 Task: Change the calendar view settings to display specific start and end fields for appointments.
Action: Mouse moved to (15, 54)
Screenshot: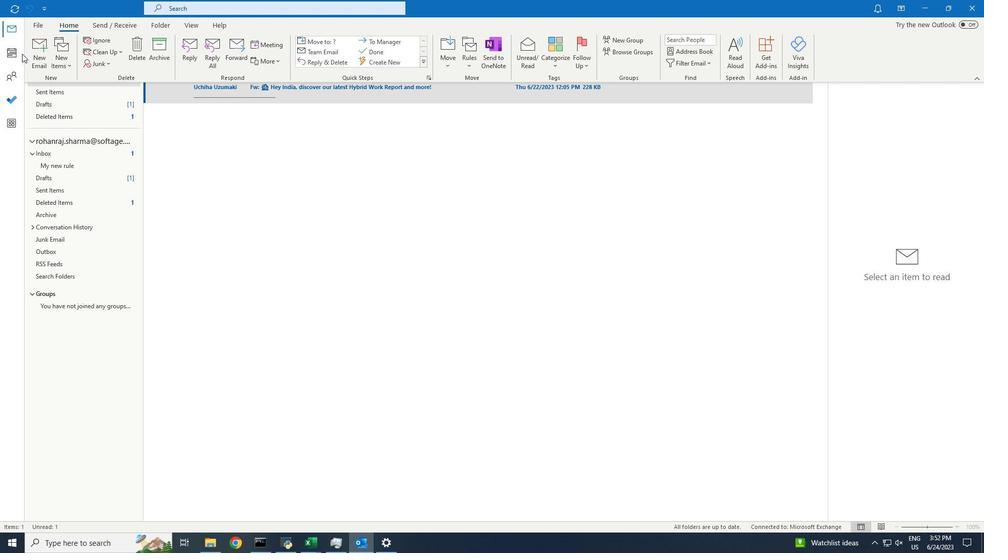 
Action: Mouse pressed left at (15, 54)
Screenshot: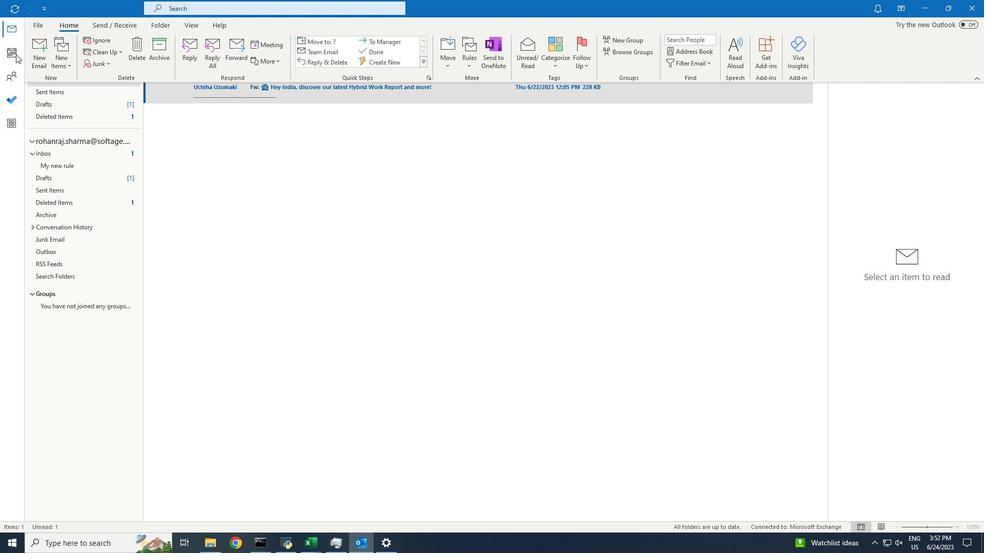 
Action: Mouse moved to (190, 25)
Screenshot: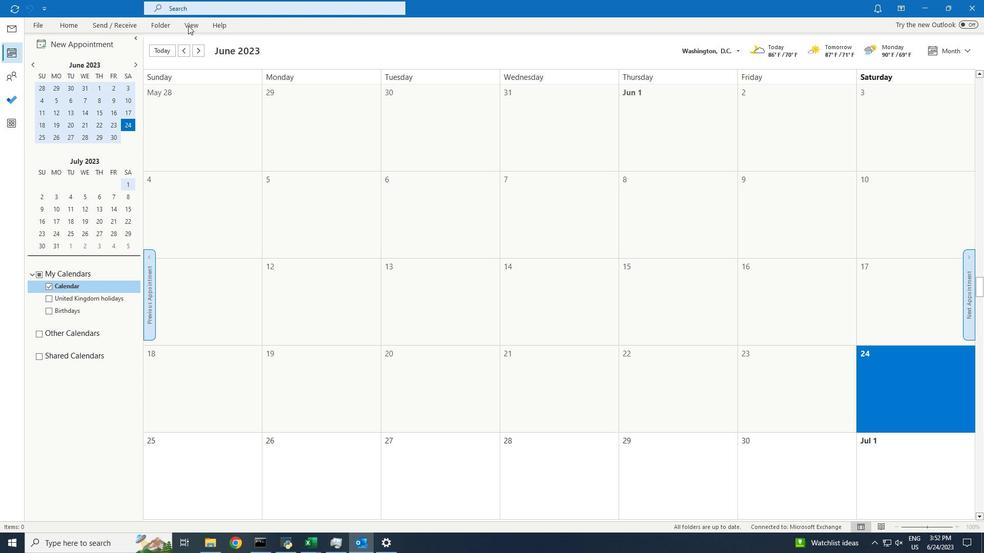 
Action: Mouse pressed left at (190, 25)
Screenshot: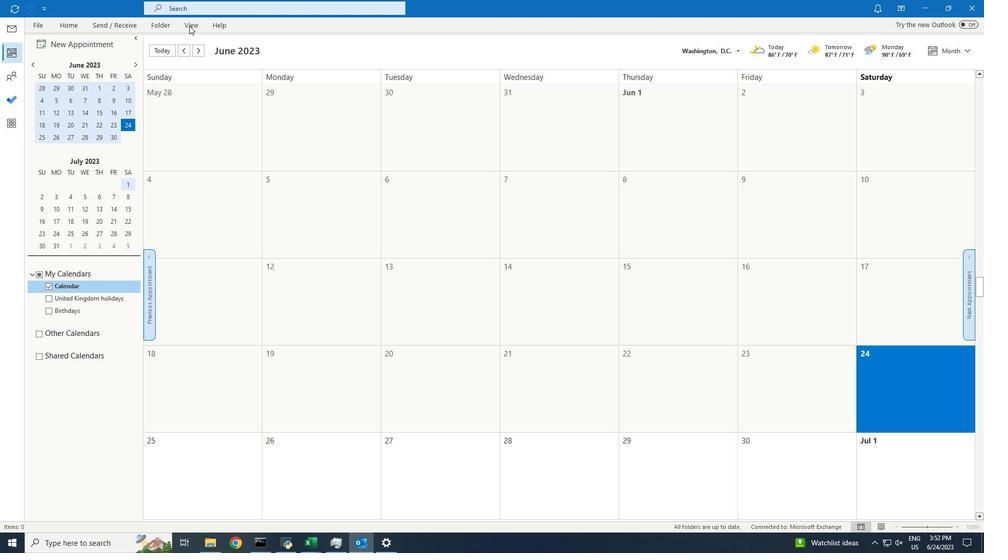 
Action: Mouse moved to (61, 56)
Screenshot: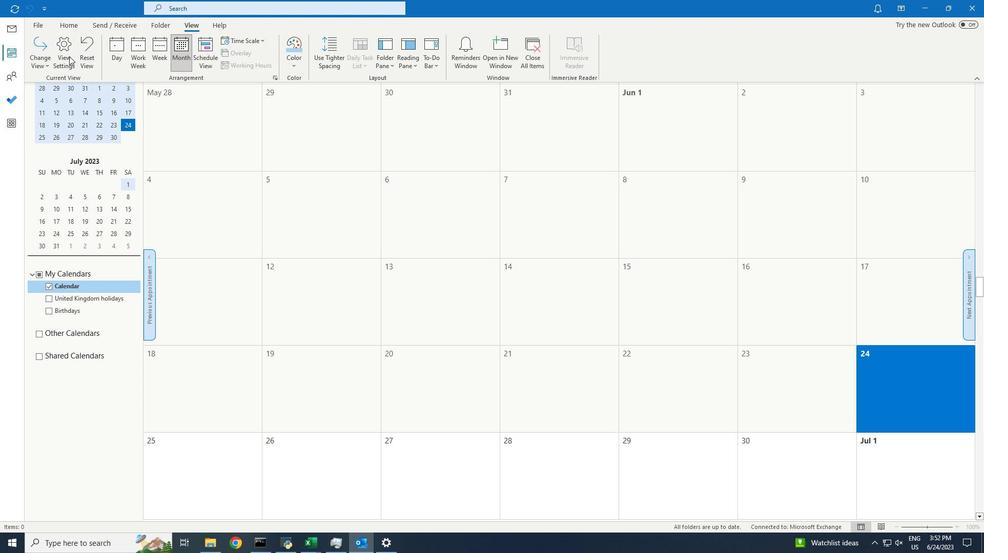 
Action: Mouse pressed left at (61, 56)
Screenshot: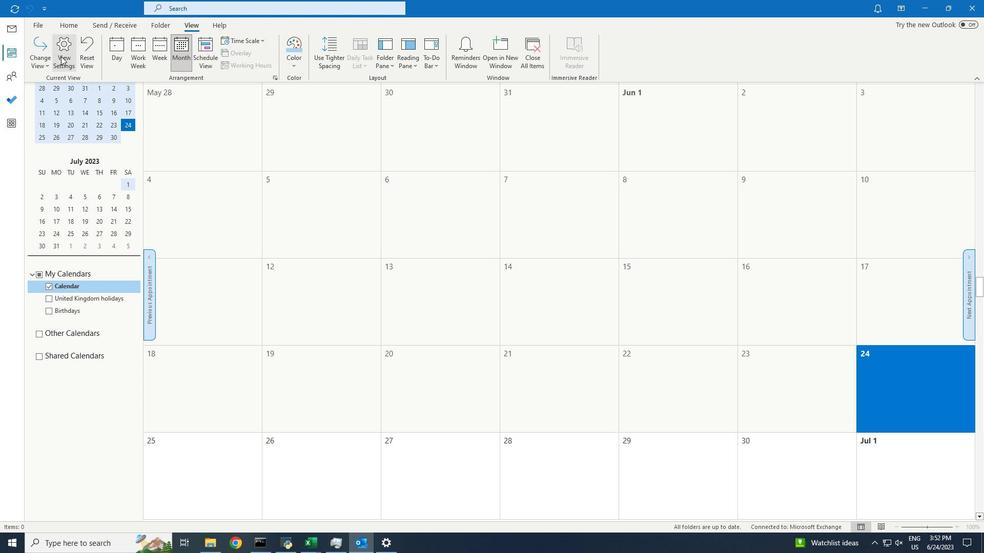 
Action: Mouse moved to (406, 215)
Screenshot: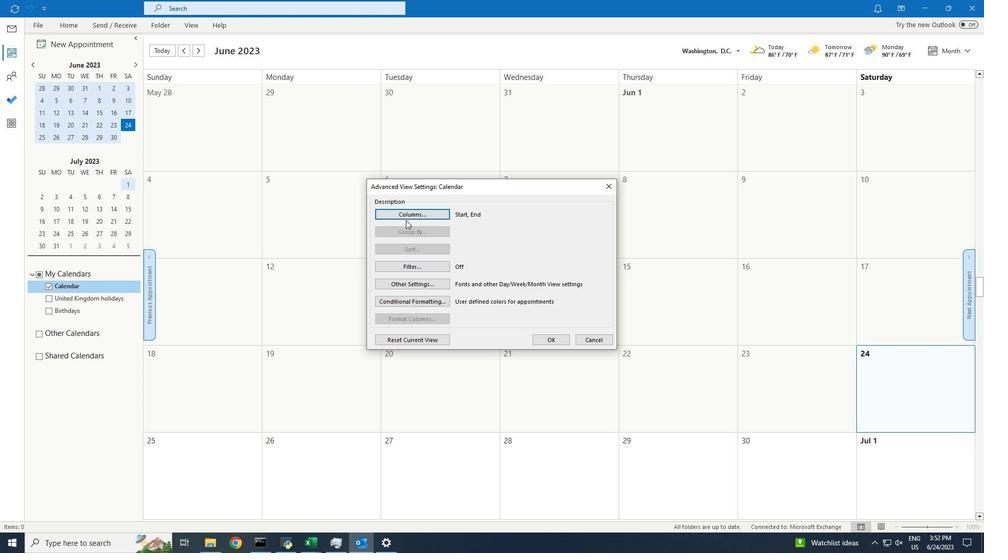 
Action: Mouse pressed left at (406, 215)
Screenshot: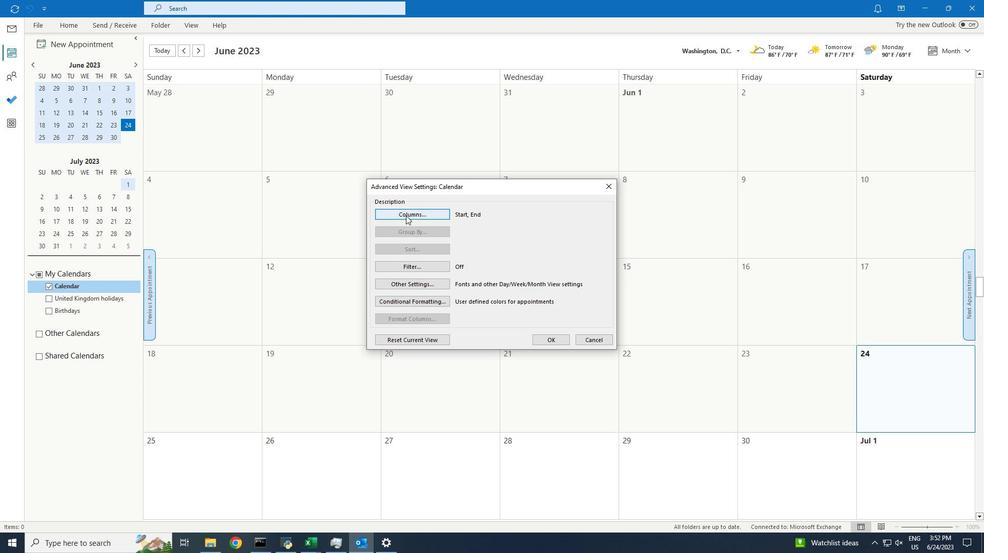 
Action: Mouse moved to (436, 334)
Screenshot: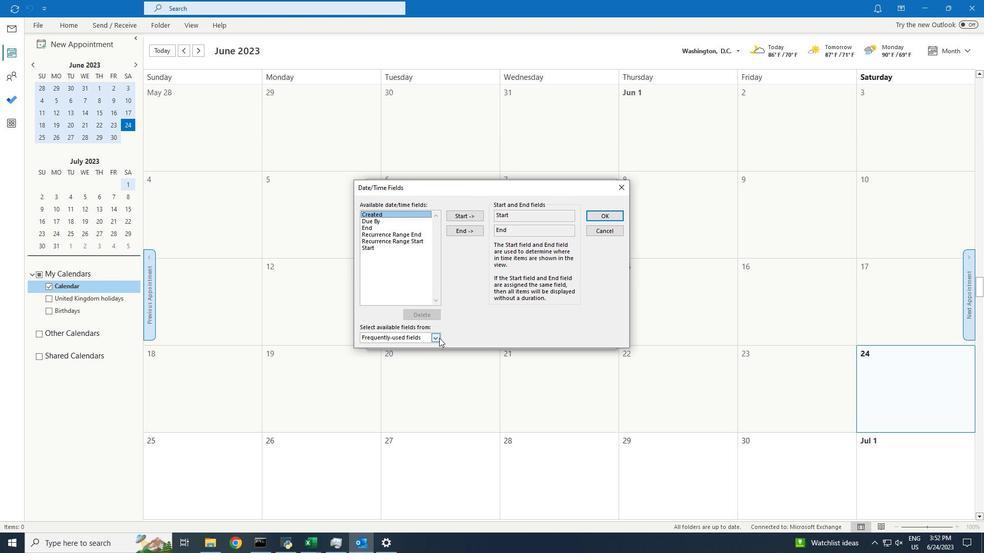 
Action: Mouse pressed left at (436, 334)
Screenshot: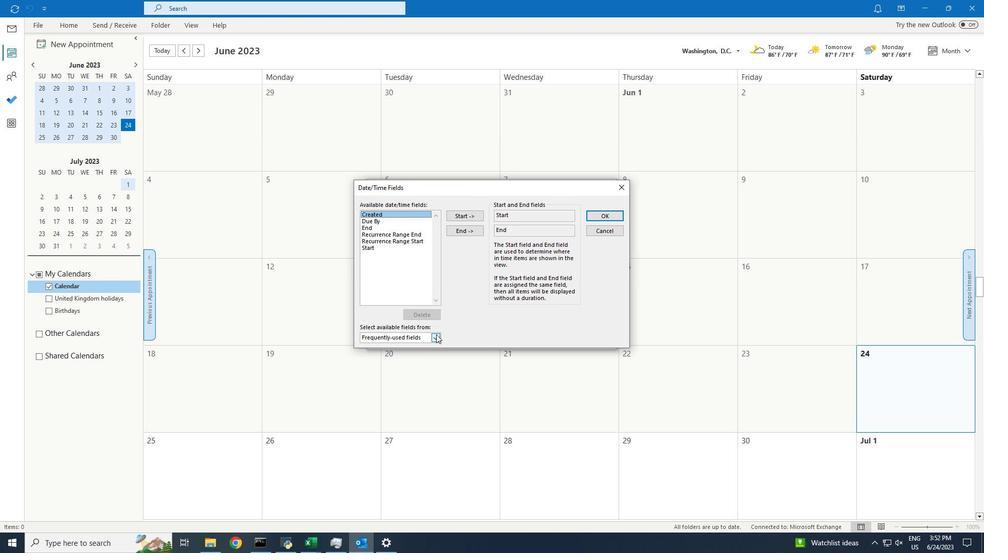 
Action: Mouse moved to (418, 388)
Screenshot: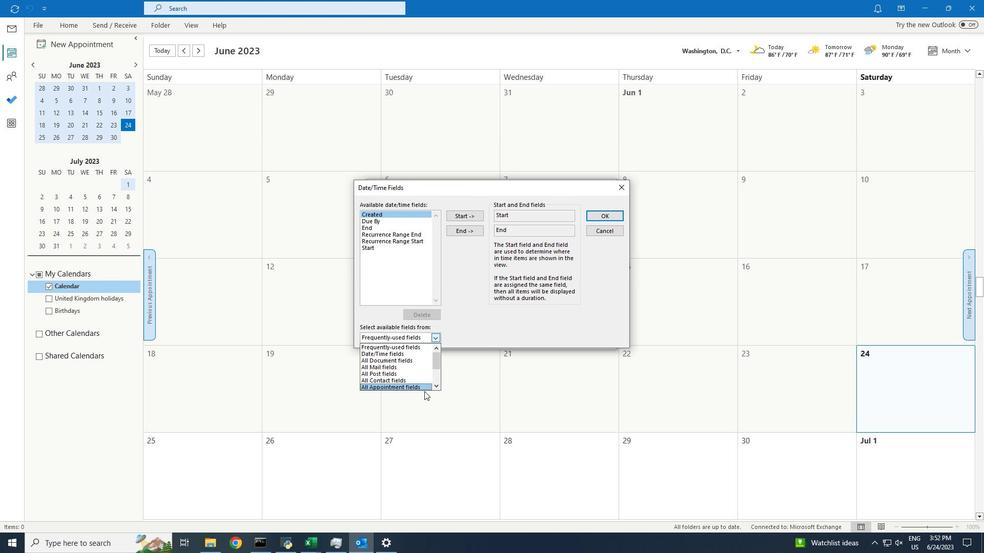 
Action: Mouse pressed left at (418, 388)
Screenshot: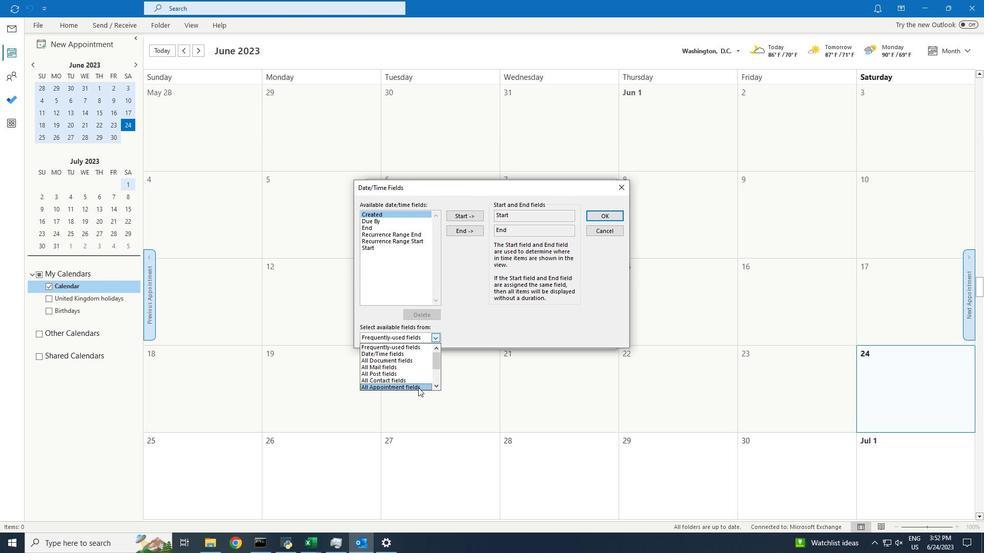 
Action: Mouse moved to (610, 217)
Screenshot: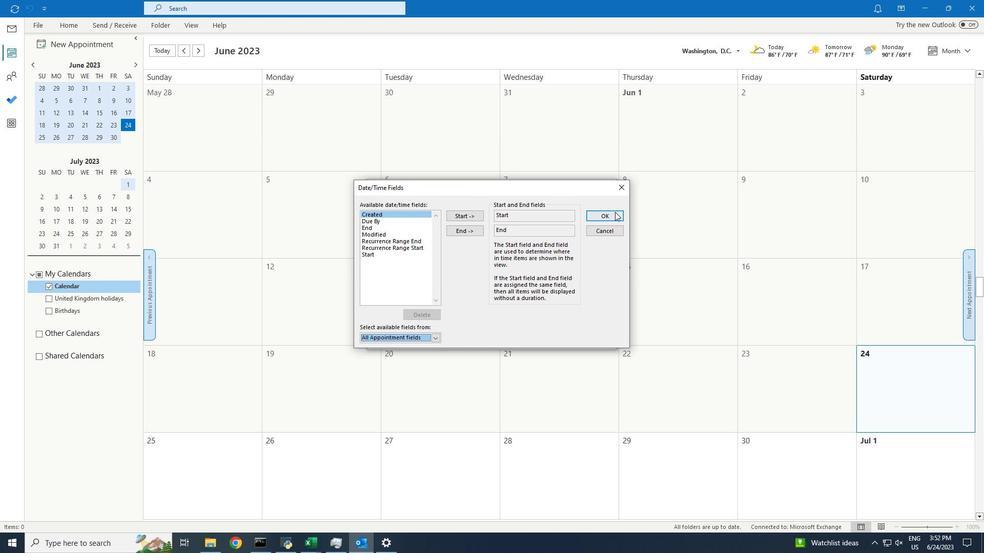 
Action: Mouse pressed left at (610, 217)
Screenshot: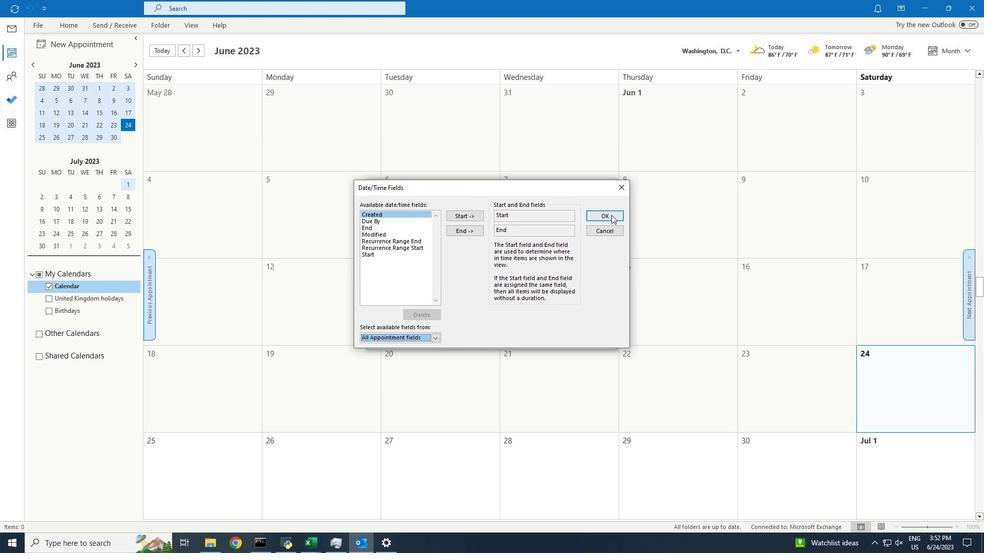 
Action: Mouse moved to (551, 341)
Screenshot: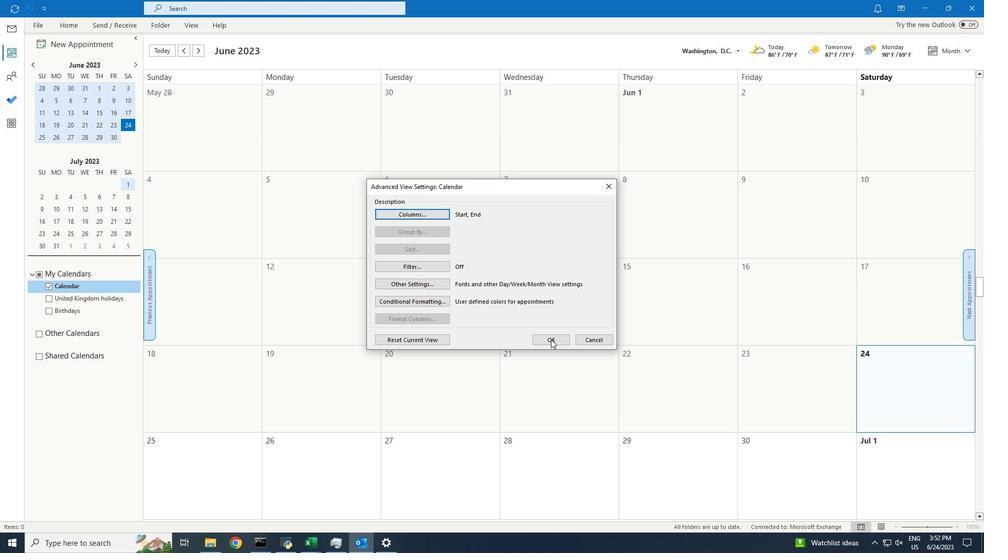 
Action: Mouse pressed left at (551, 341)
Screenshot: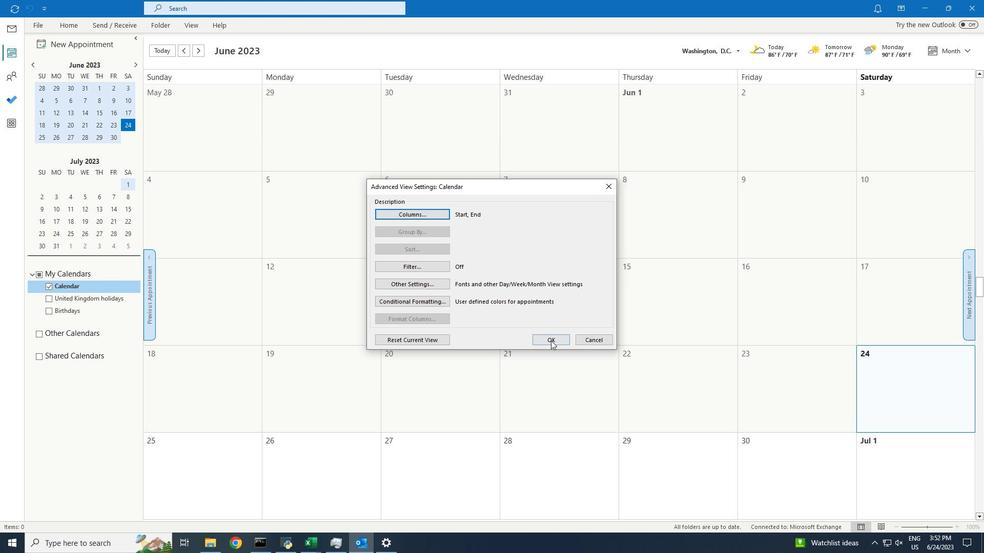 
Action: Mouse moved to (552, 341)
Screenshot: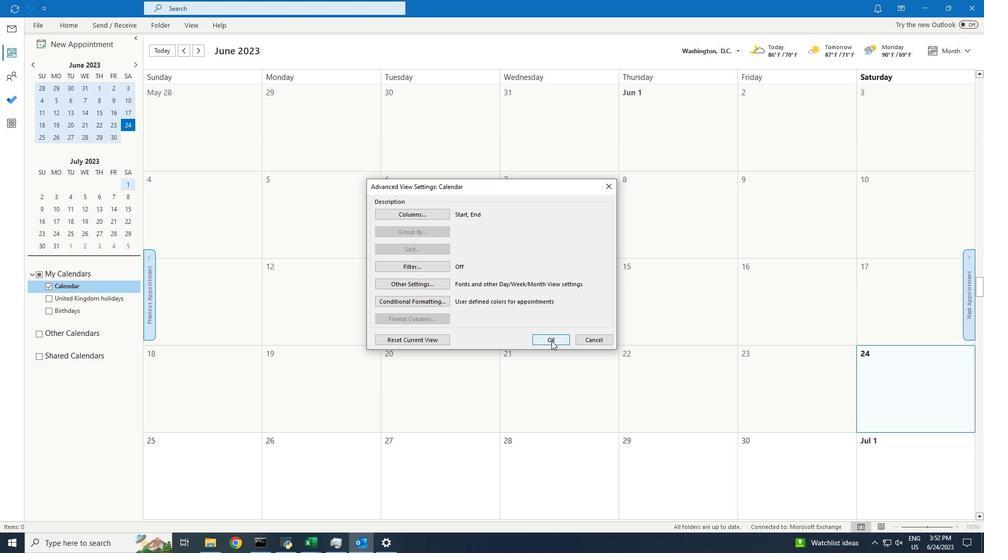 
